 Task: Send an email with the signature Austin King with the subject 'Job application submission' and the message 'I am pleased to inform you that your request has been approved.' from softage.1@softage.net to softage.7@softage.net and softage.8@softage.net with an attached document Employee_handbook.docx
Action: Mouse moved to (96, 117)
Screenshot: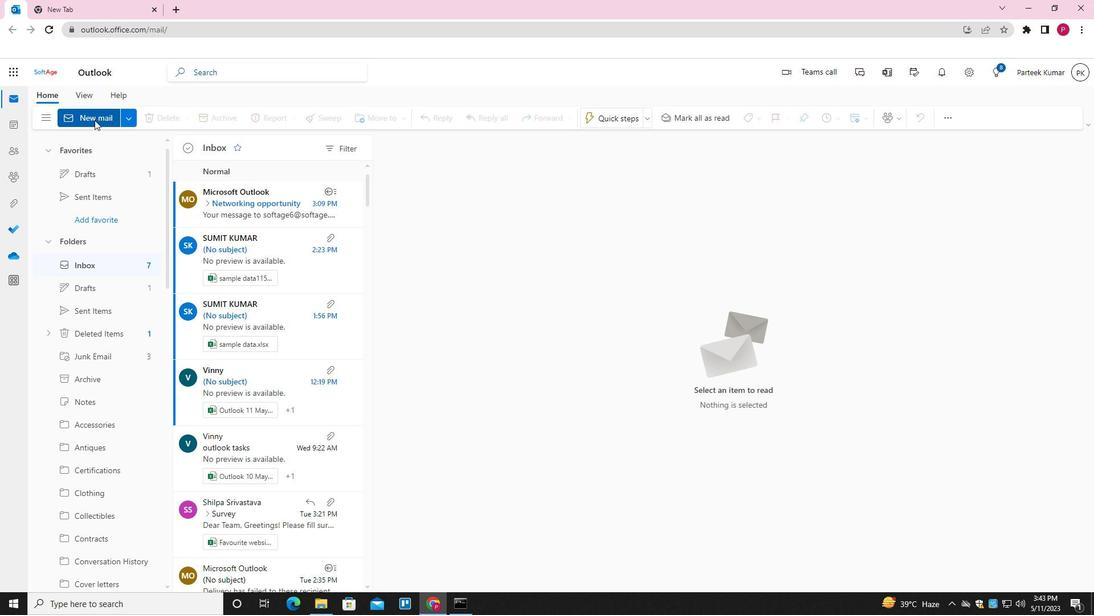 
Action: Mouse pressed left at (96, 117)
Screenshot: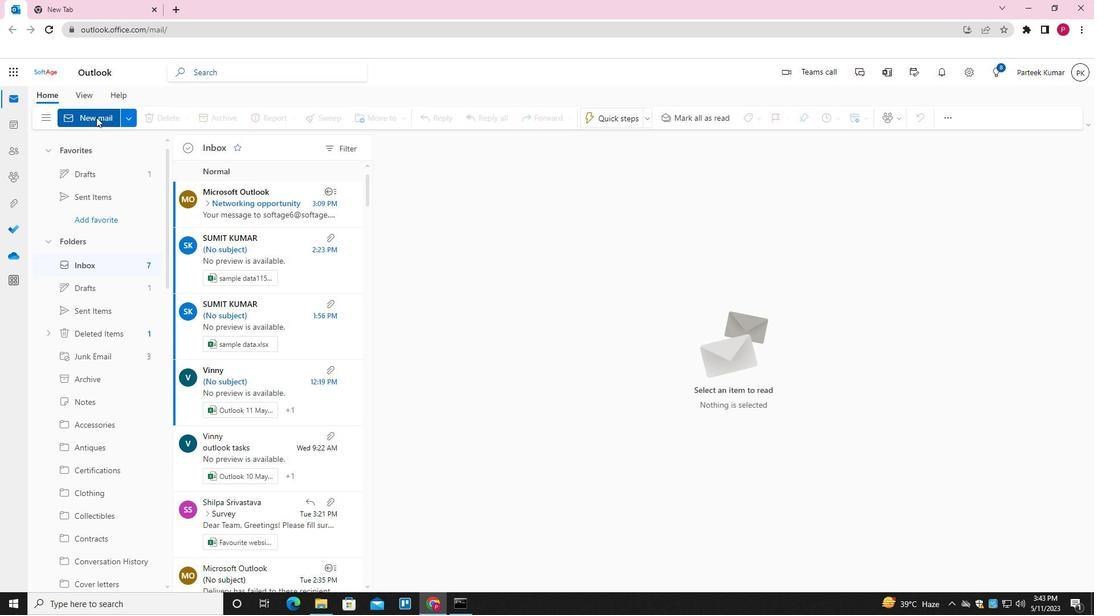 
Action: Mouse moved to (445, 274)
Screenshot: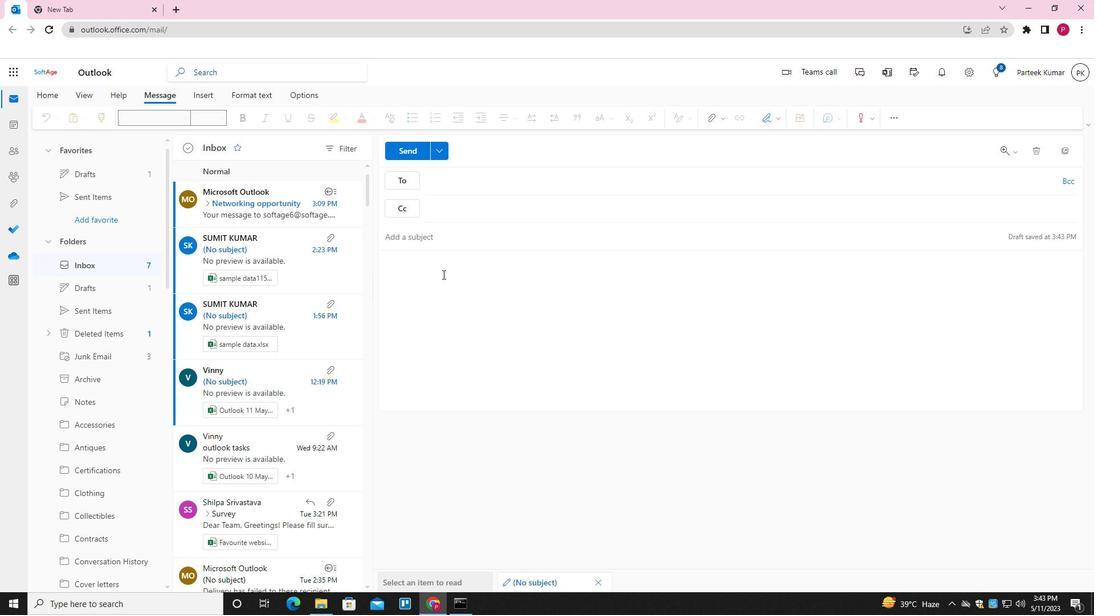 
Action: Mouse pressed left at (445, 274)
Screenshot: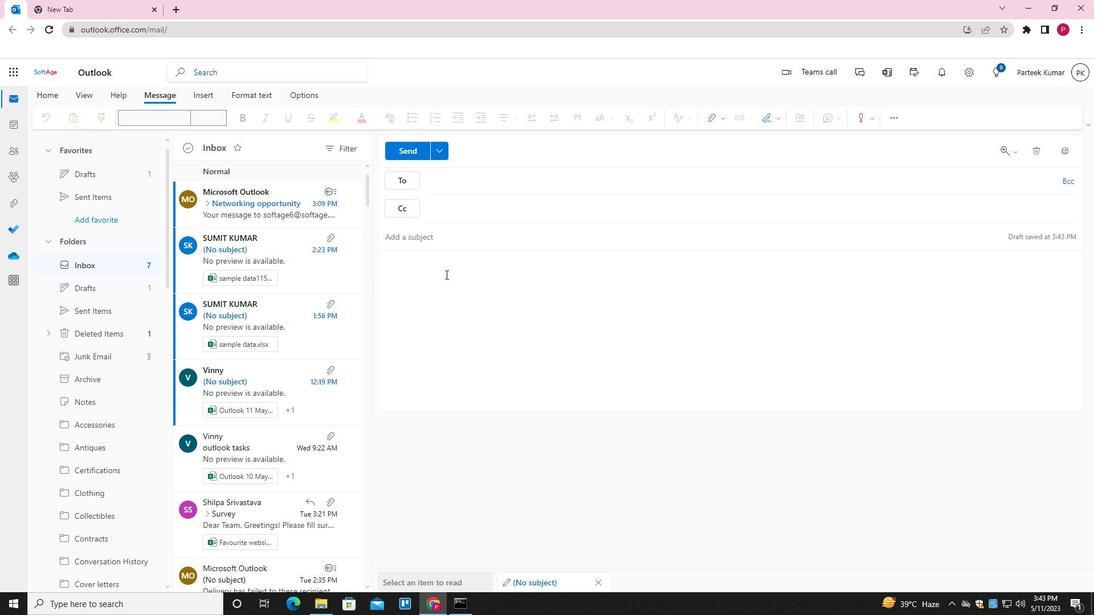 
Action: Mouse moved to (776, 118)
Screenshot: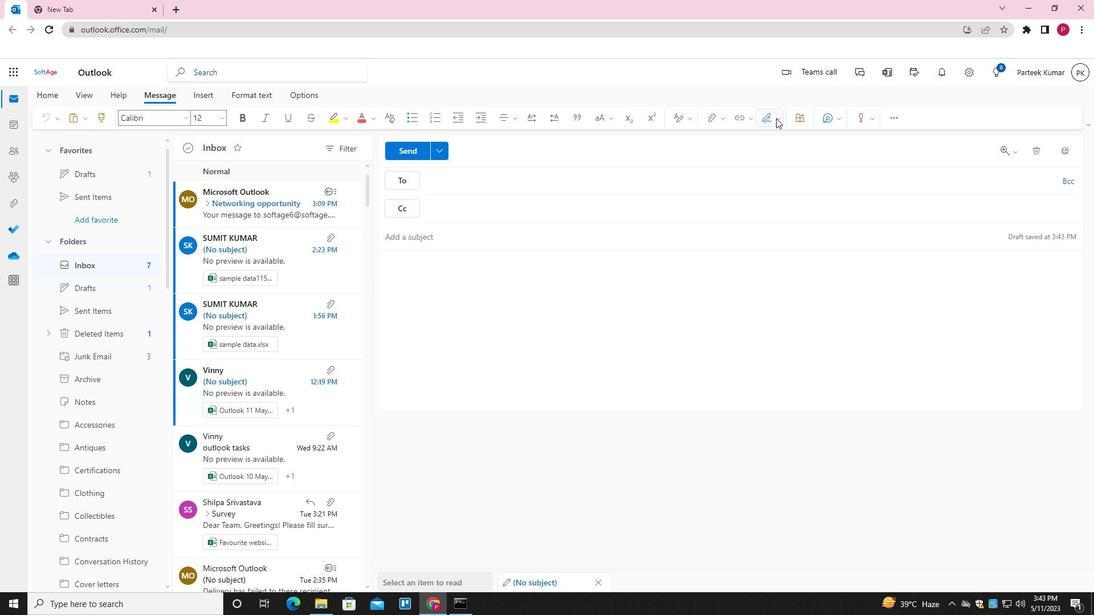 
Action: Mouse pressed left at (776, 118)
Screenshot: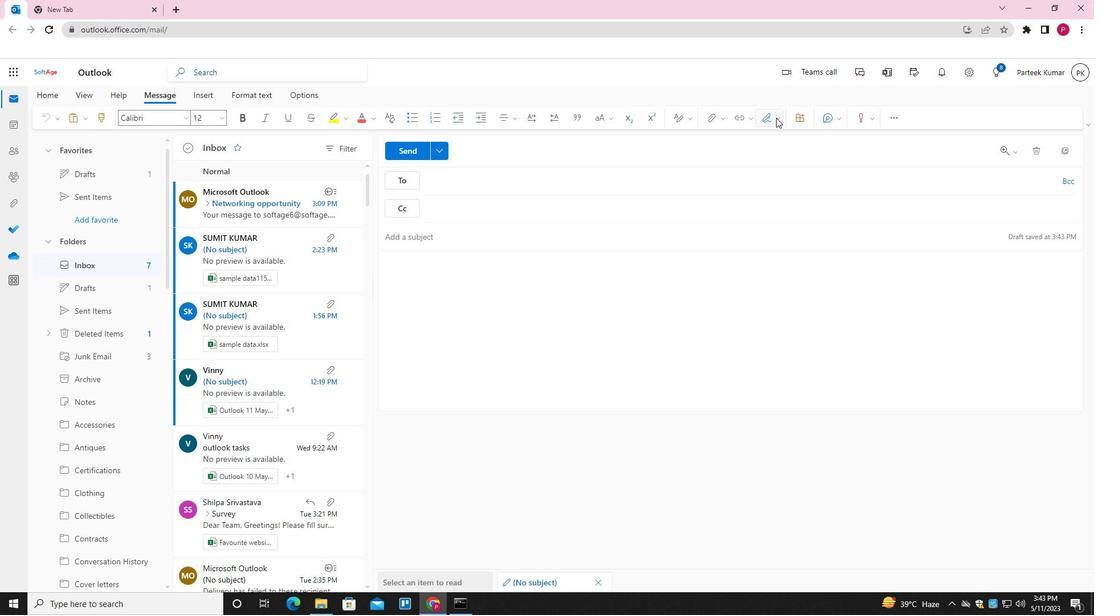 
Action: Mouse moved to (756, 168)
Screenshot: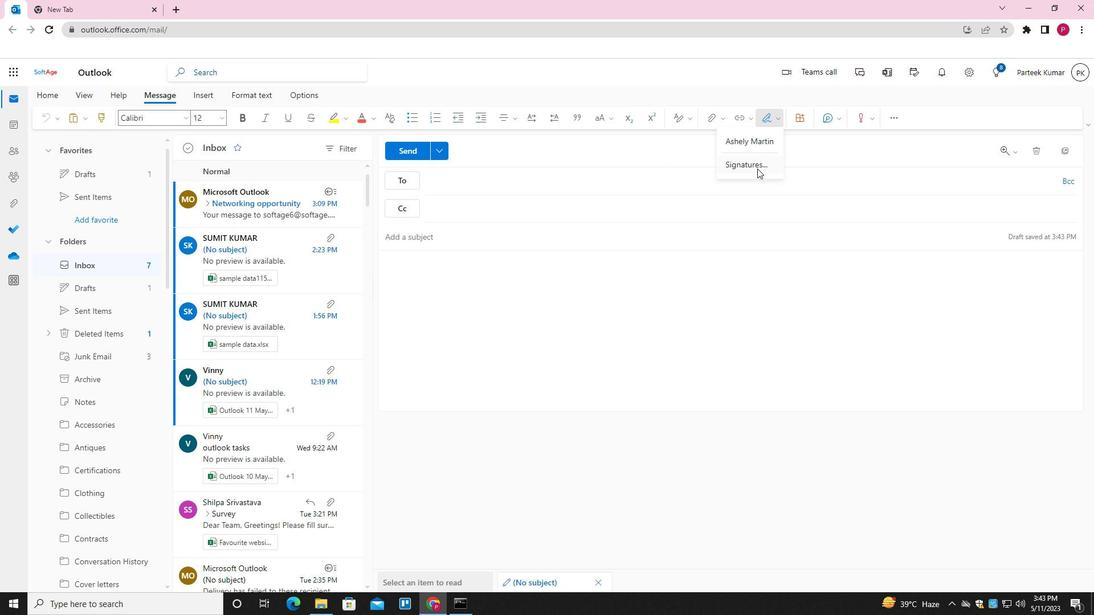 
Action: Mouse pressed left at (756, 168)
Screenshot: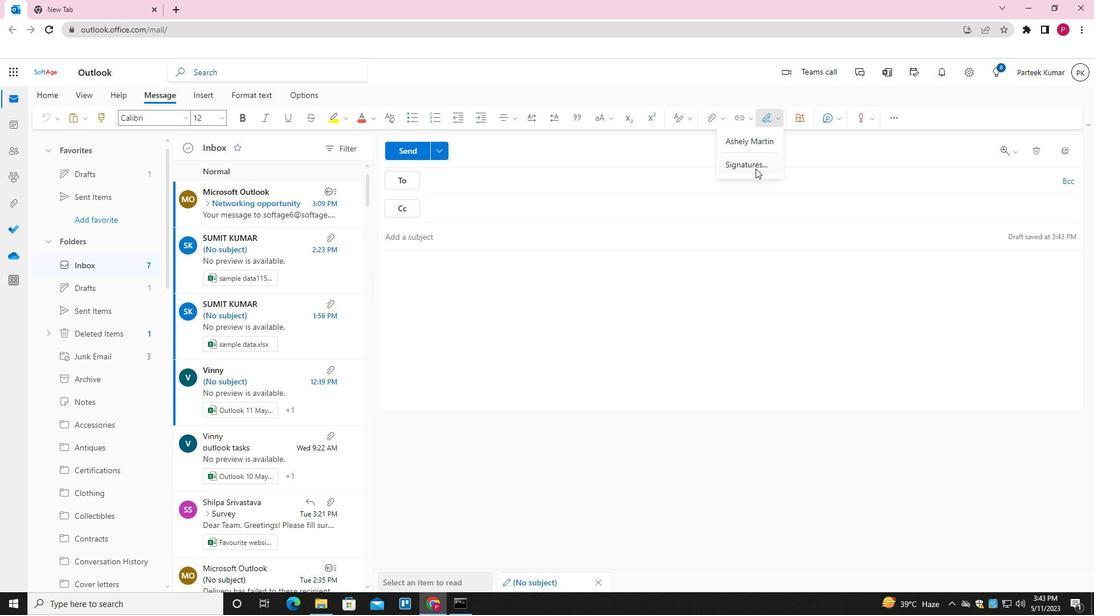 
Action: Mouse moved to (764, 206)
Screenshot: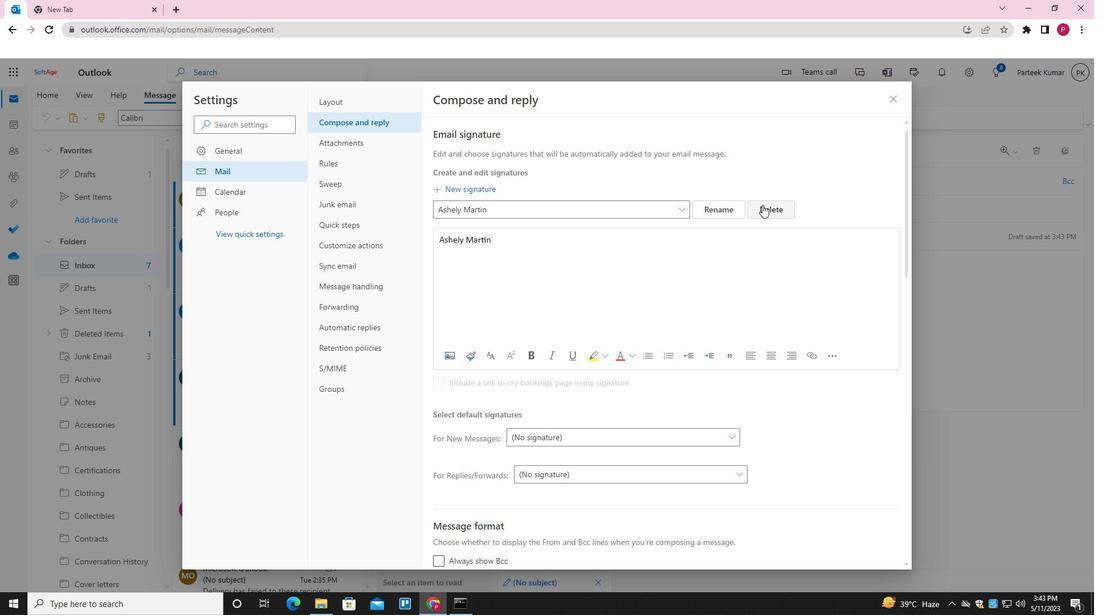 
Action: Mouse pressed left at (764, 206)
Screenshot: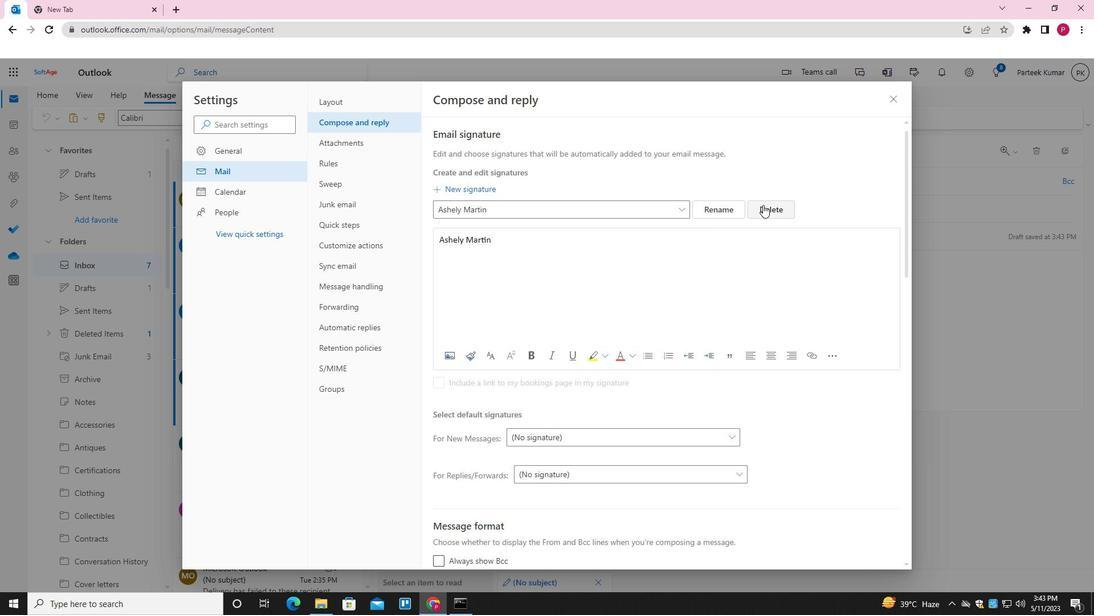 
Action: Mouse moved to (637, 210)
Screenshot: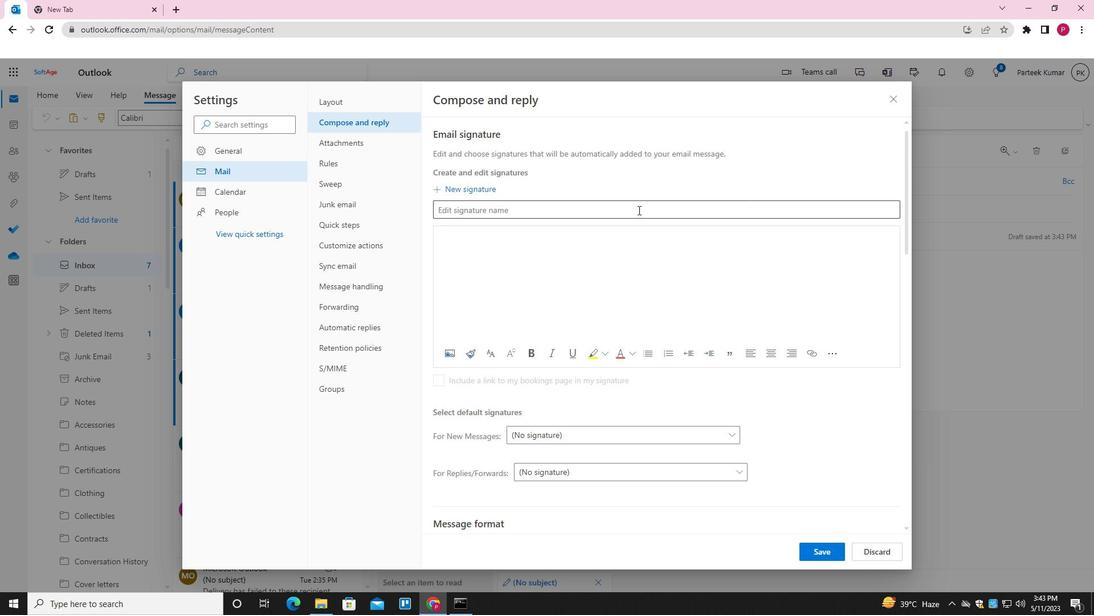 
Action: Mouse pressed left at (637, 210)
Screenshot: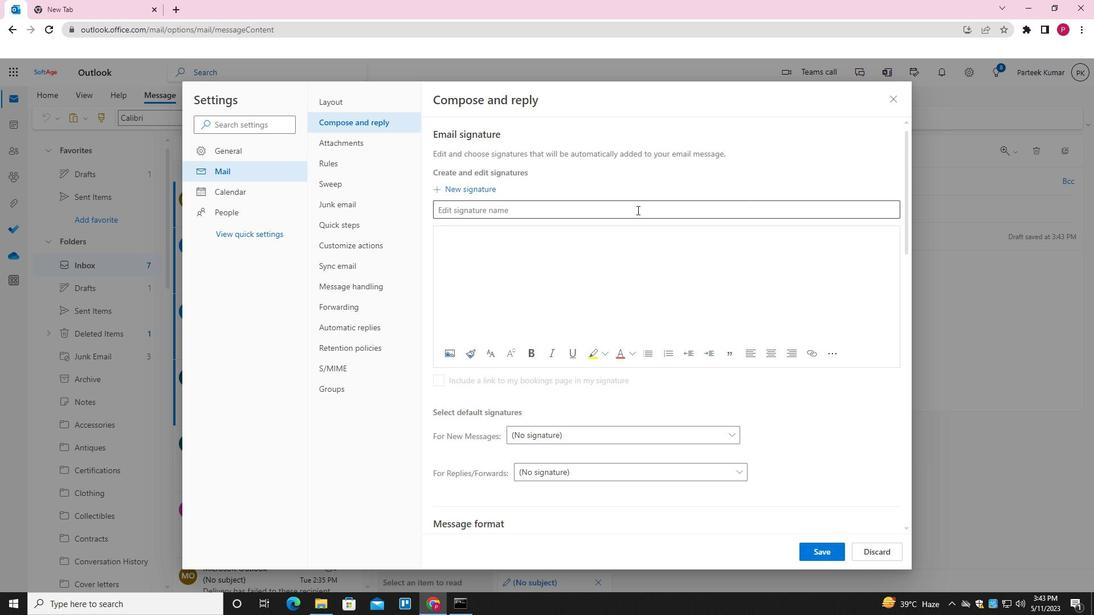 
Action: Key pressed <Key.shift>AUSTIN<Key.space><Key.shift>KING
Screenshot: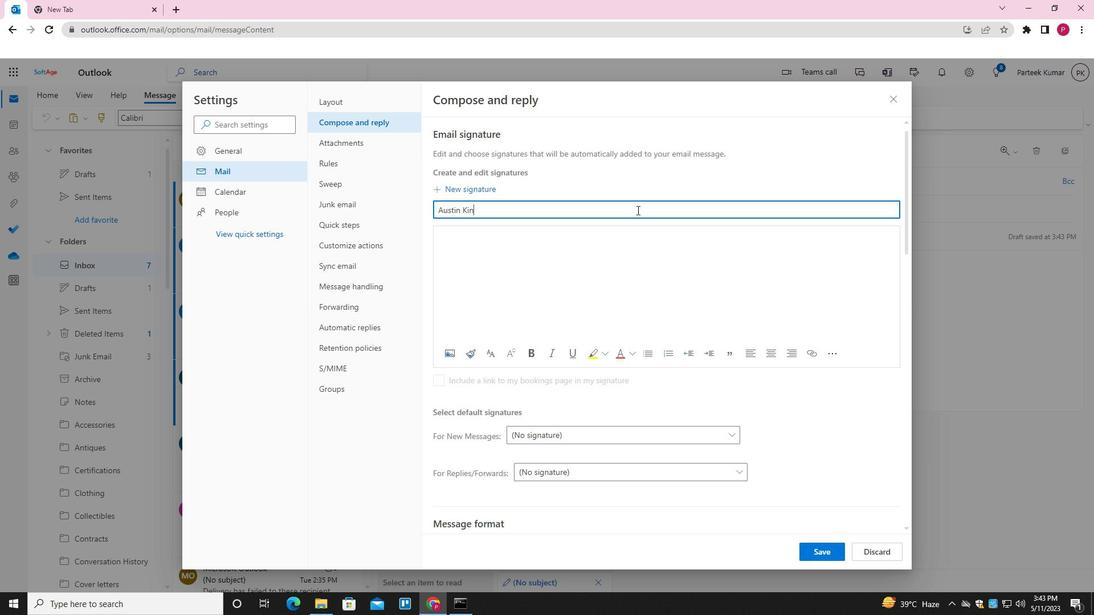 
Action: Mouse moved to (620, 256)
Screenshot: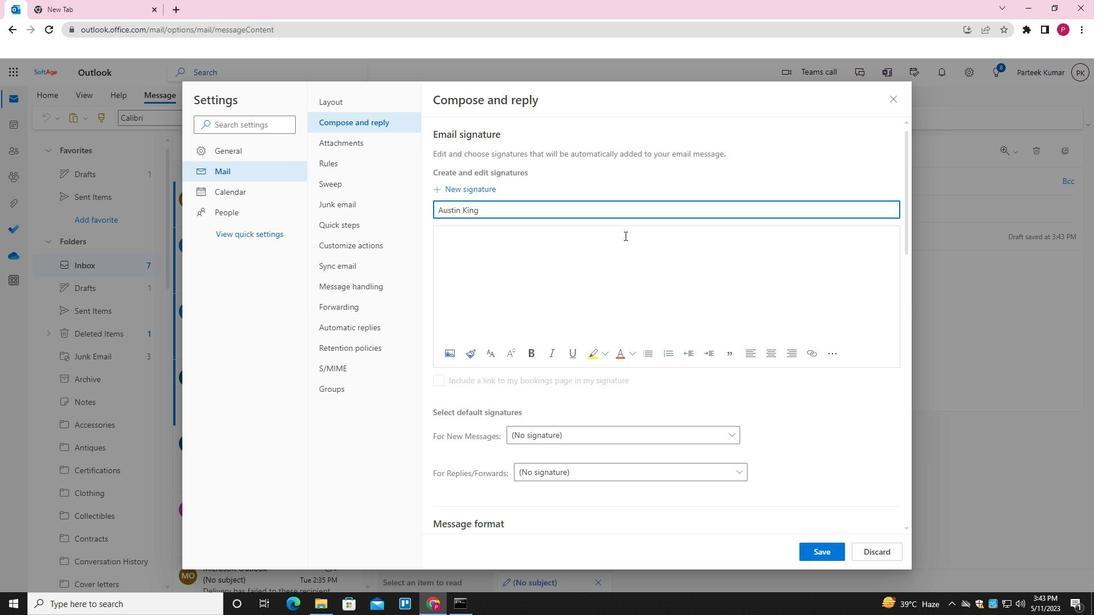 
Action: Mouse pressed left at (620, 256)
Screenshot: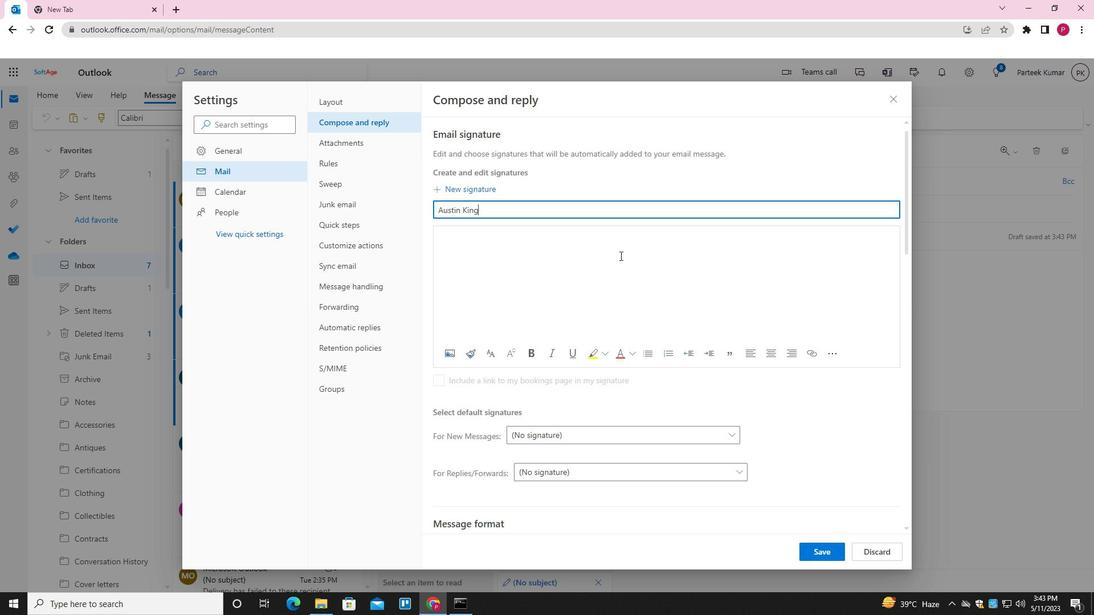 
Action: Mouse moved to (620, 260)
Screenshot: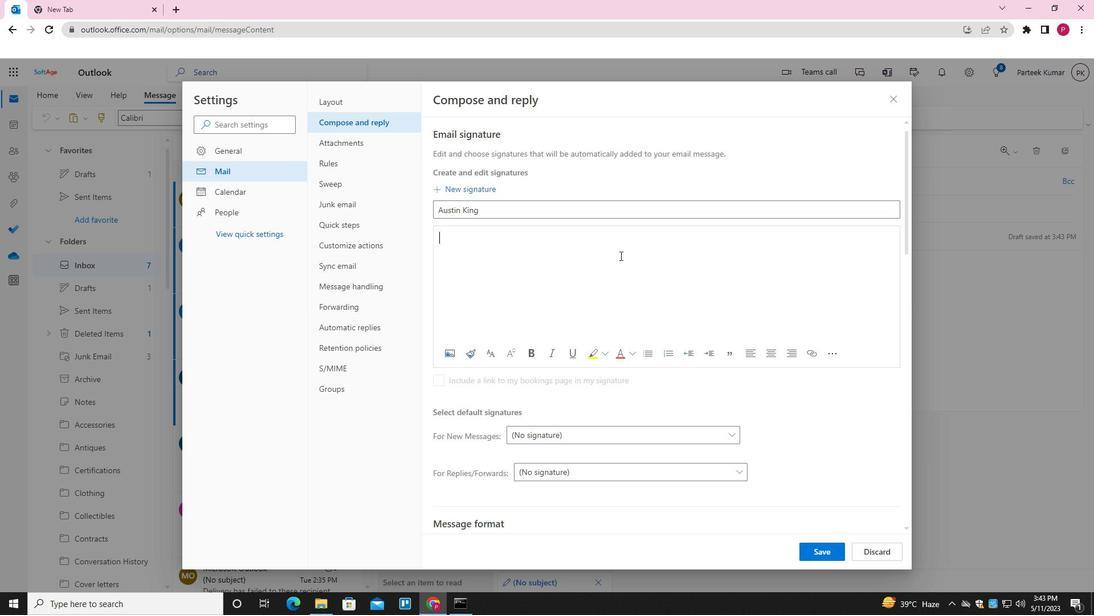 
Action: Key pressed <Key.shift>AUSTIN<Key.space><Key.shift>KING
Screenshot: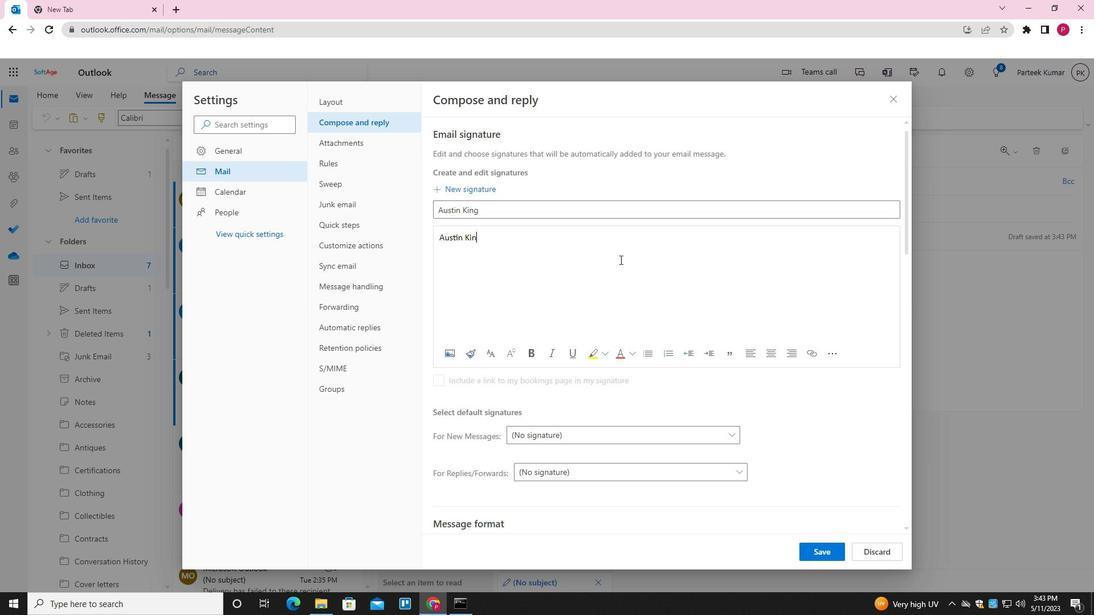 
Action: Mouse moved to (828, 554)
Screenshot: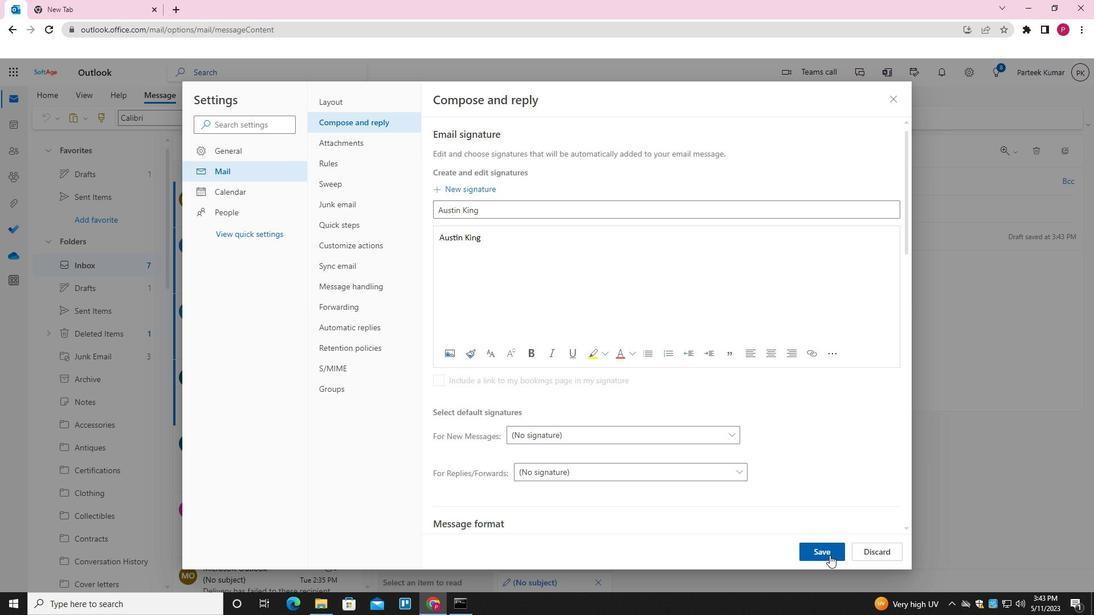 
Action: Mouse pressed left at (828, 554)
Screenshot: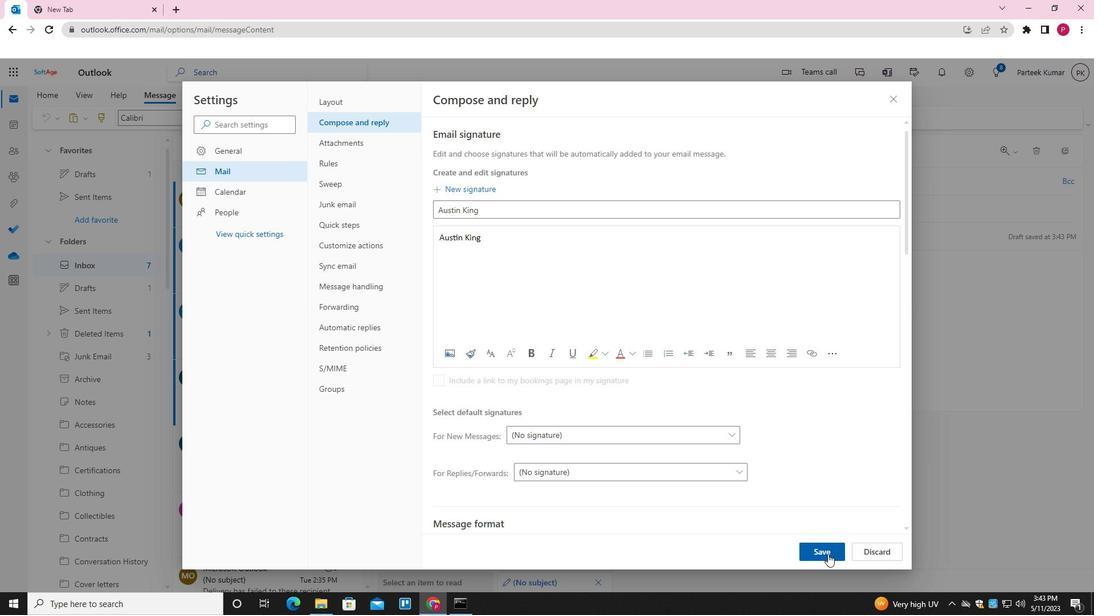 
Action: Mouse moved to (895, 100)
Screenshot: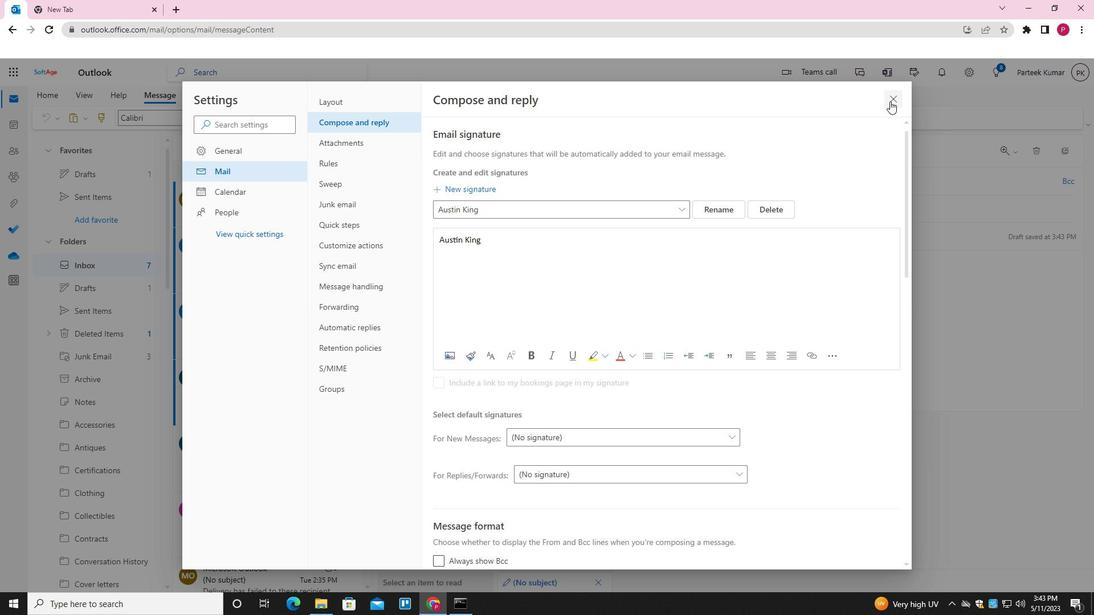 
Action: Mouse pressed left at (895, 100)
Screenshot: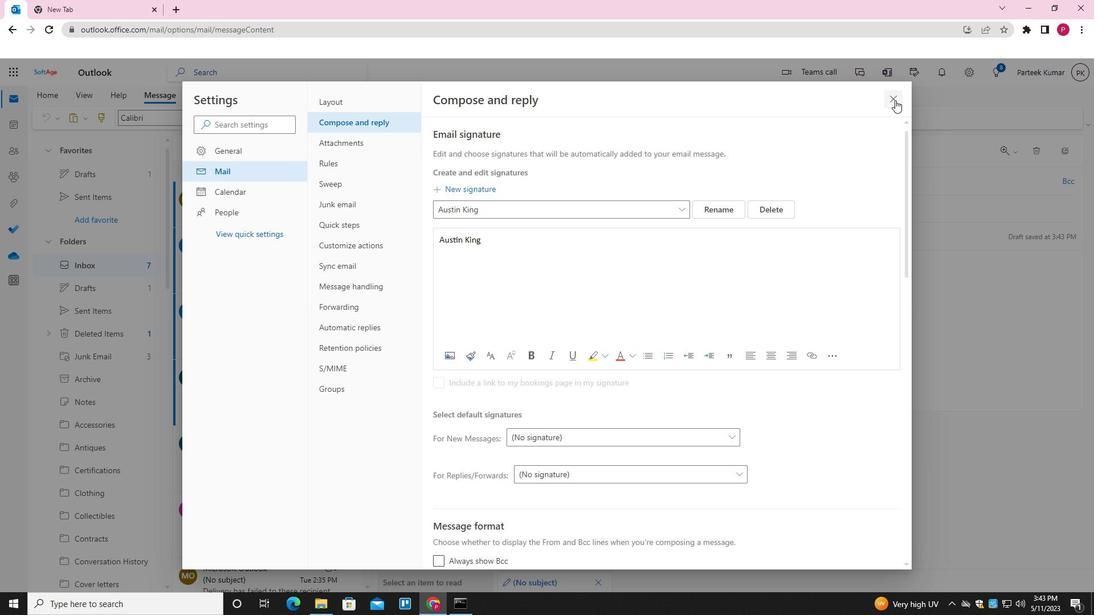 
Action: Mouse moved to (570, 309)
Screenshot: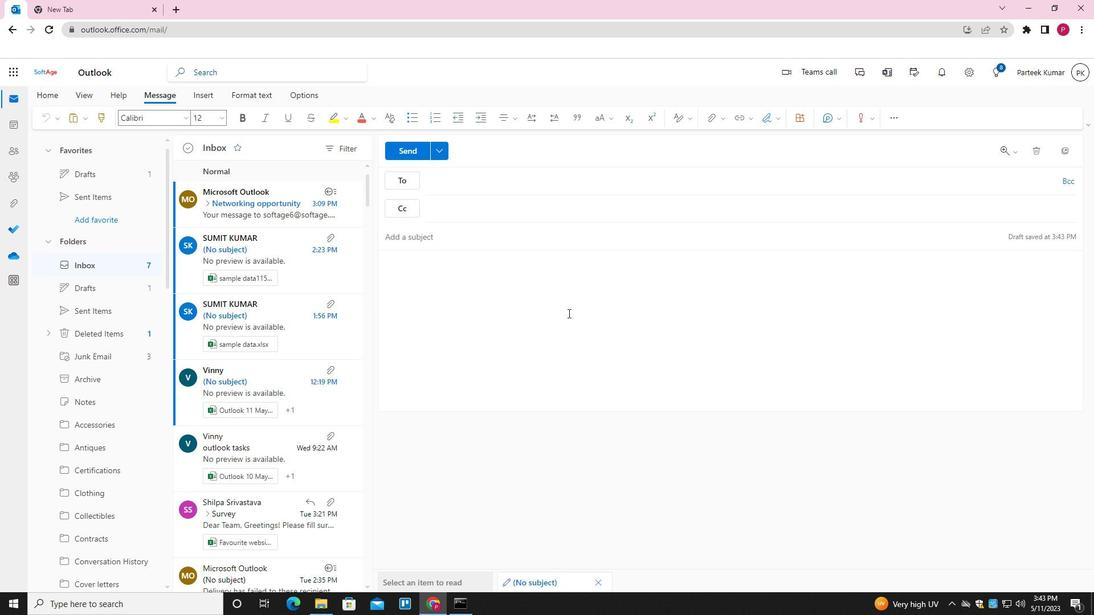 
Action: Mouse pressed left at (570, 309)
Screenshot: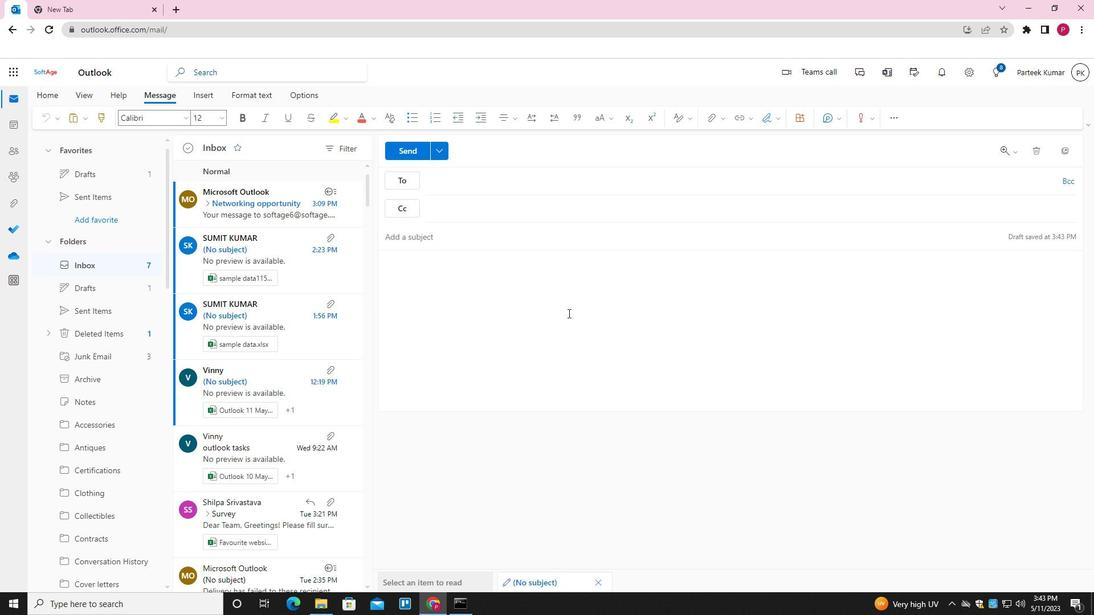 
Action: Mouse moved to (776, 119)
Screenshot: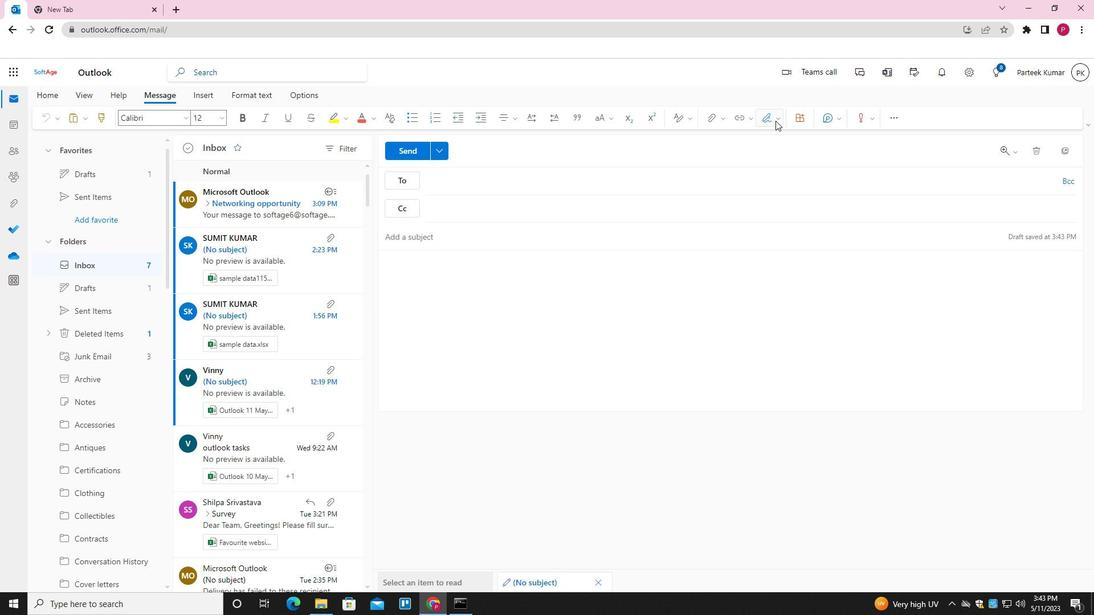 
Action: Mouse pressed left at (776, 119)
Screenshot: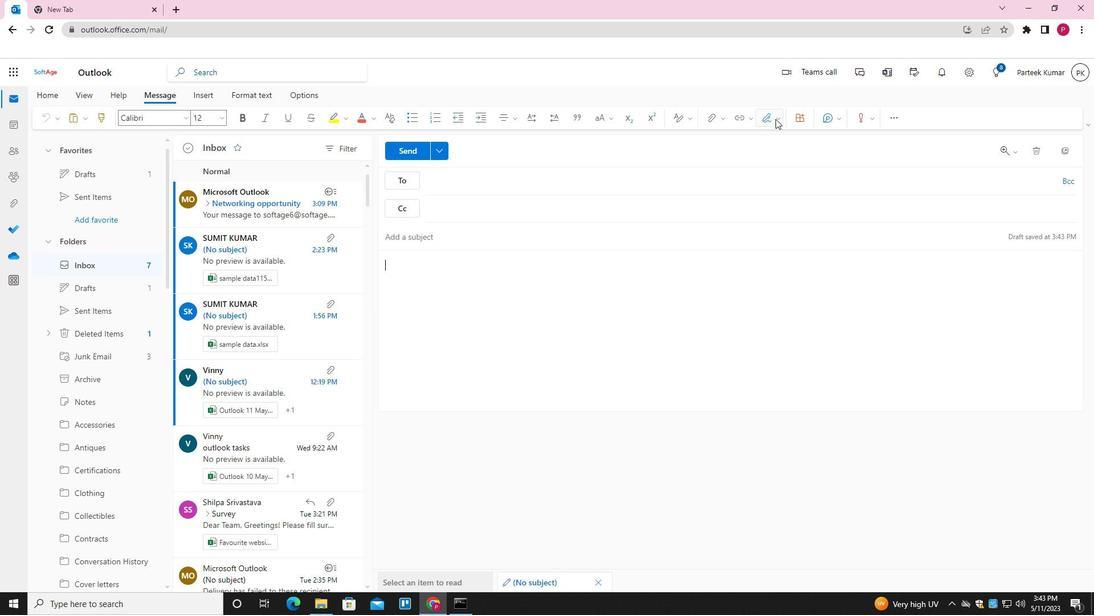 
Action: Mouse moved to (753, 142)
Screenshot: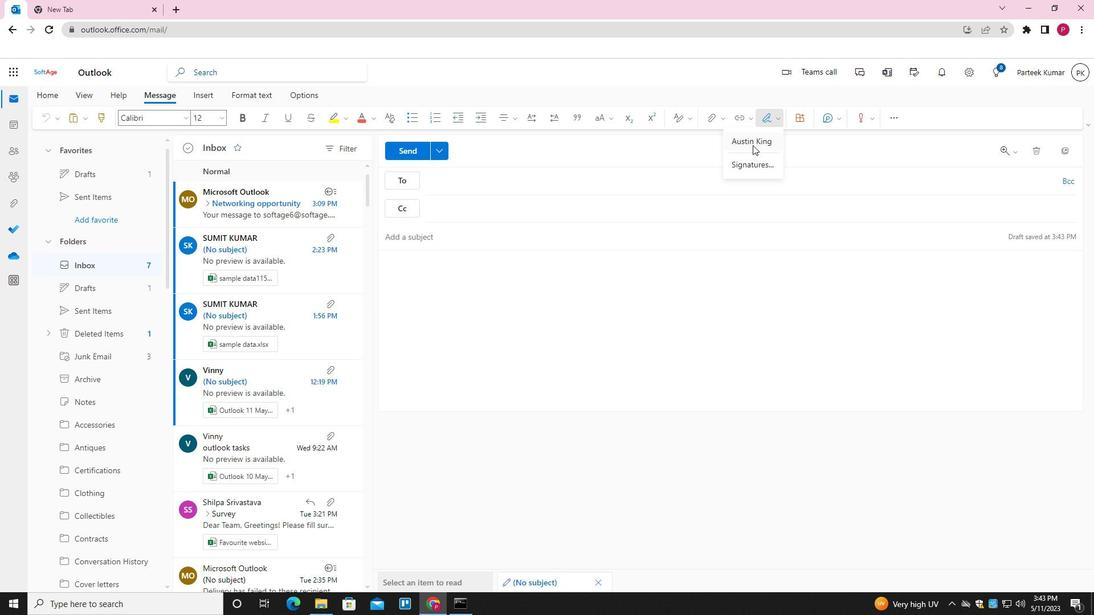 
Action: Mouse pressed left at (753, 142)
Screenshot: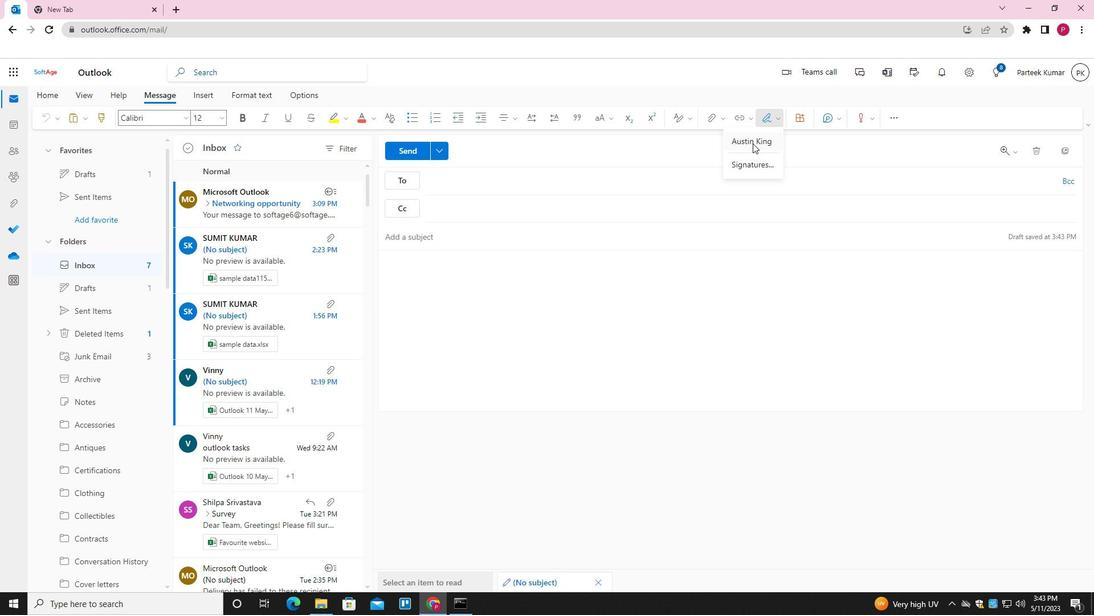 
Action: Mouse moved to (463, 234)
Screenshot: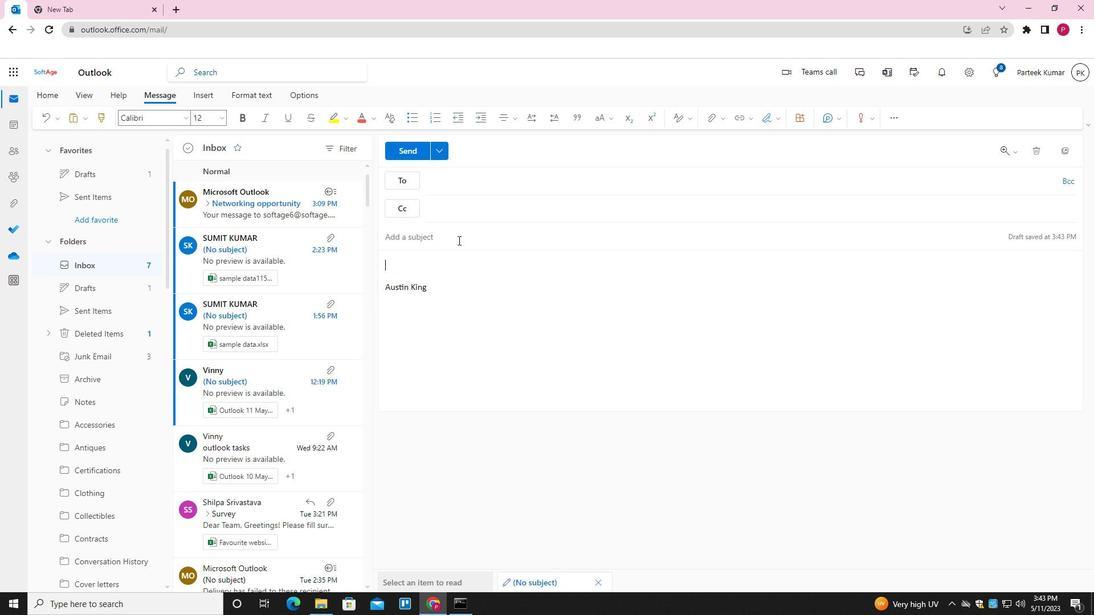 
Action: Mouse pressed left at (463, 234)
Screenshot: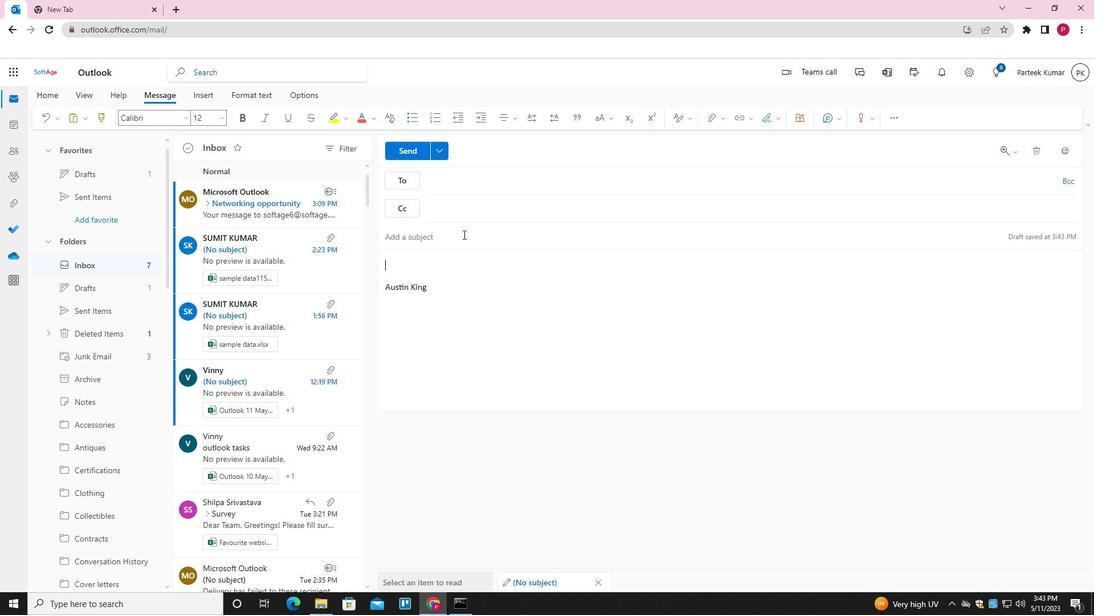
Action: Key pressed JOB<Key.space>APPLICATION<Key.space>SUBMISSION
Screenshot: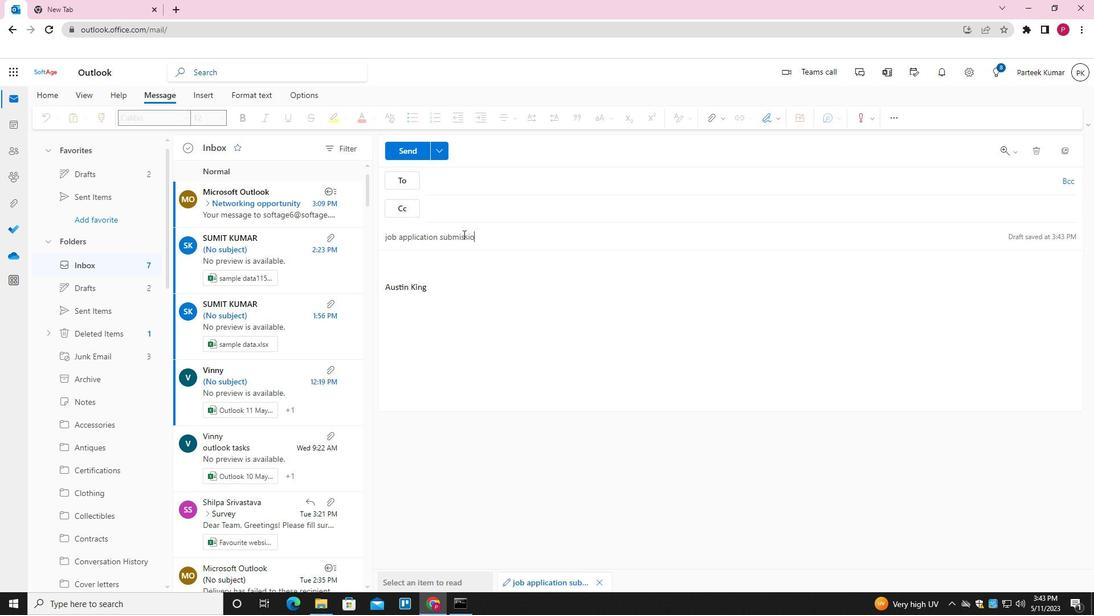 
Action: Mouse moved to (447, 263)
Screenshot: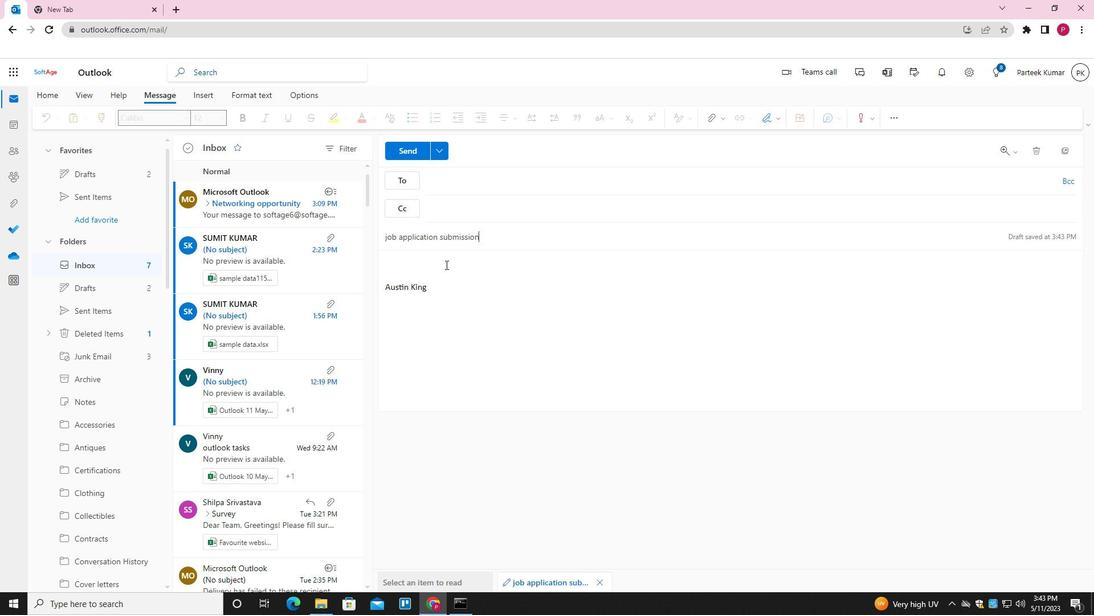 
Action: Mouse pressed left at (447, 263)
Screenshot: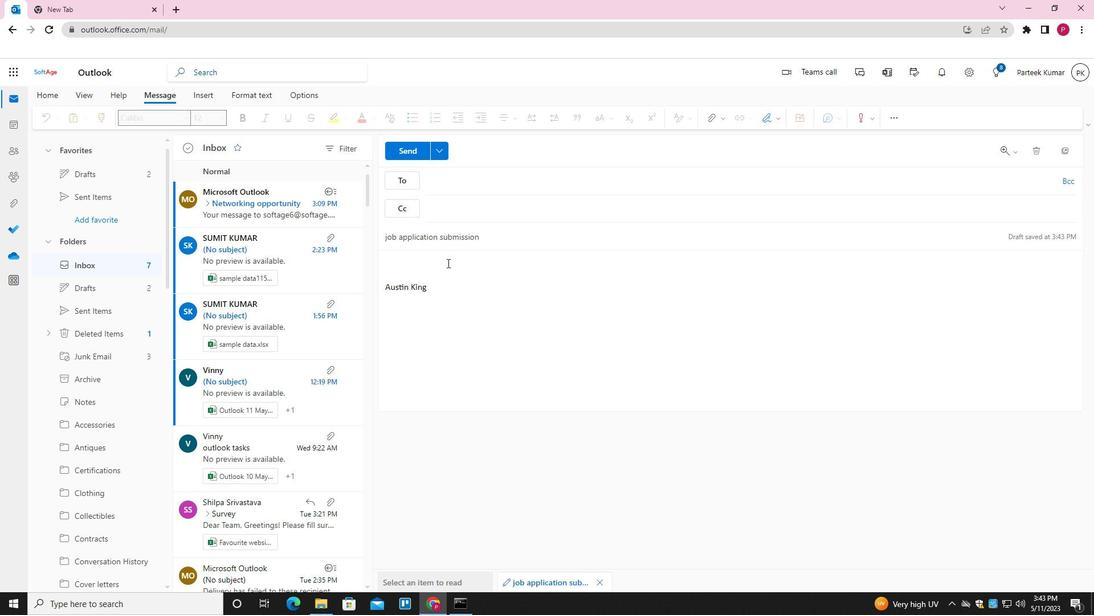 
Action: Key pressed <Key.shift>I<Key.space>AM<Key.space>PLEASED<Key.space>T<Key.space><Key.backspace>O<Key.space>INFORM<Key.space>YOU<Key.space>THAT<Key.space>YOUR<Key.space>REQUEST<Key.space>HAS<Key.space>BEEN<Key.space>APPROVED
Screenshot: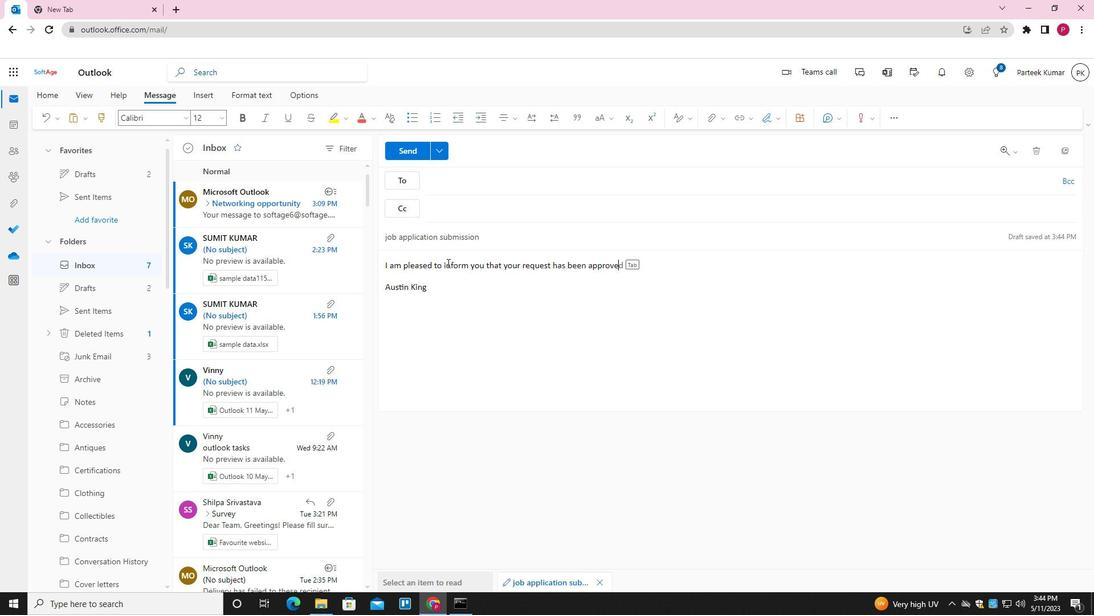 
Action: Mouse moved to (476, 179)
Screenshot: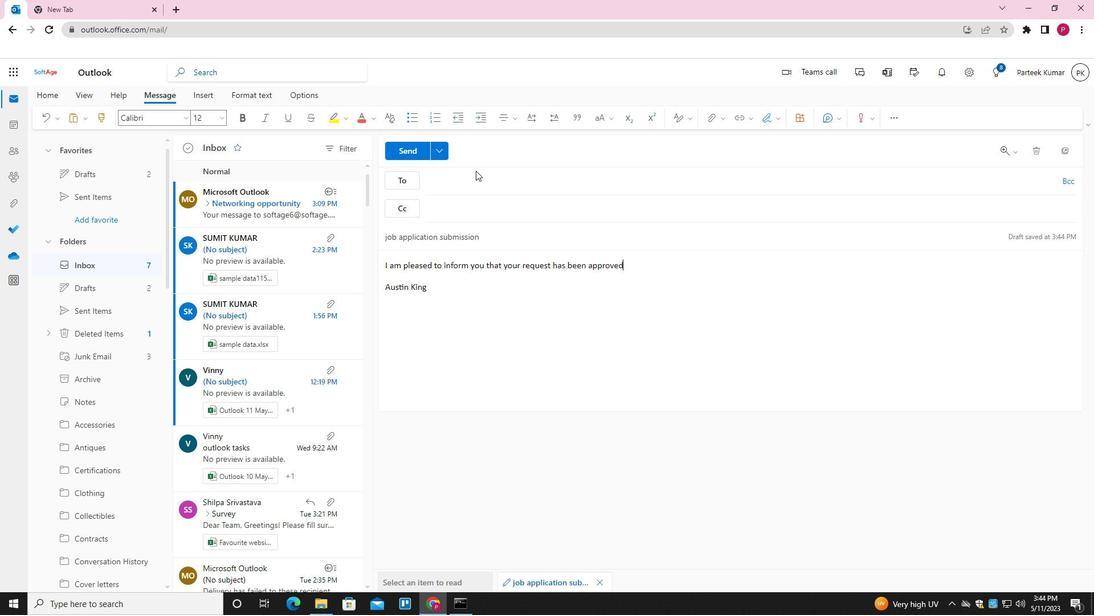 
Action: Mouse pressed left at (476, 179)
Screenshot: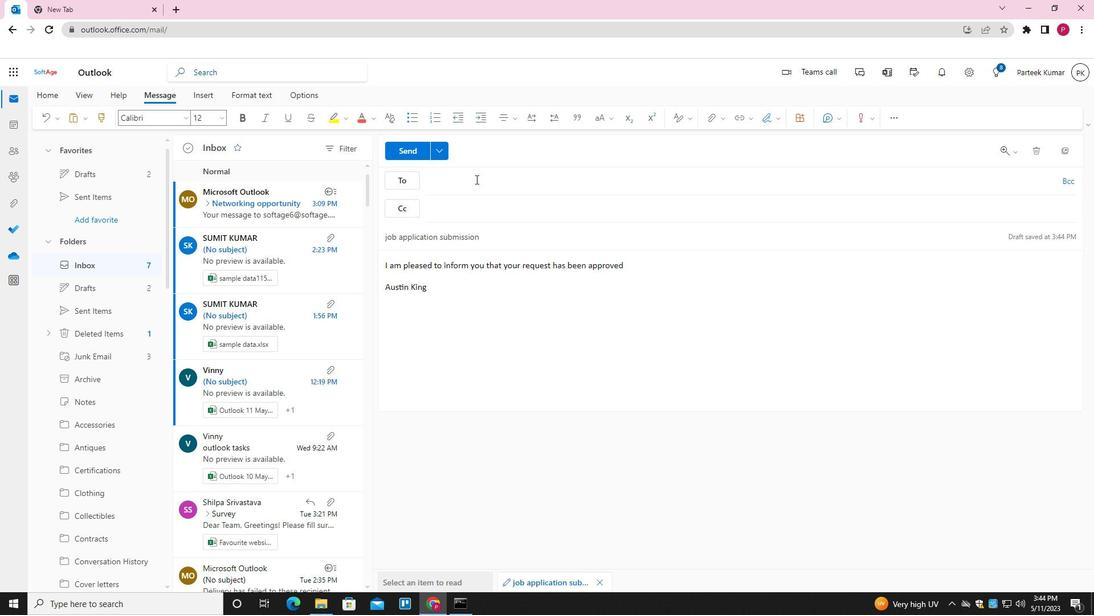 
Action: Key pressed <Key.shift>SOFTAGE.7<Key.shift>@SOFTAGE.NET<Key.enter>SOFTAGE.8<Key.shift>@SOFTAGE.NET<Key.enter>
Screenshot: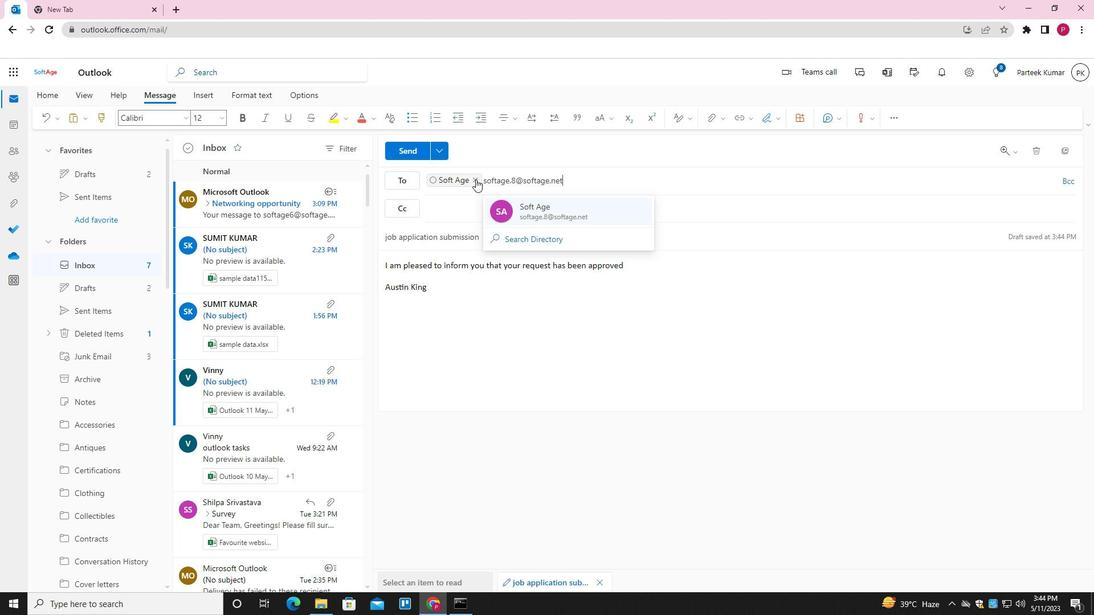 
Action: Mouse moved to (715, 118)
Screenshot: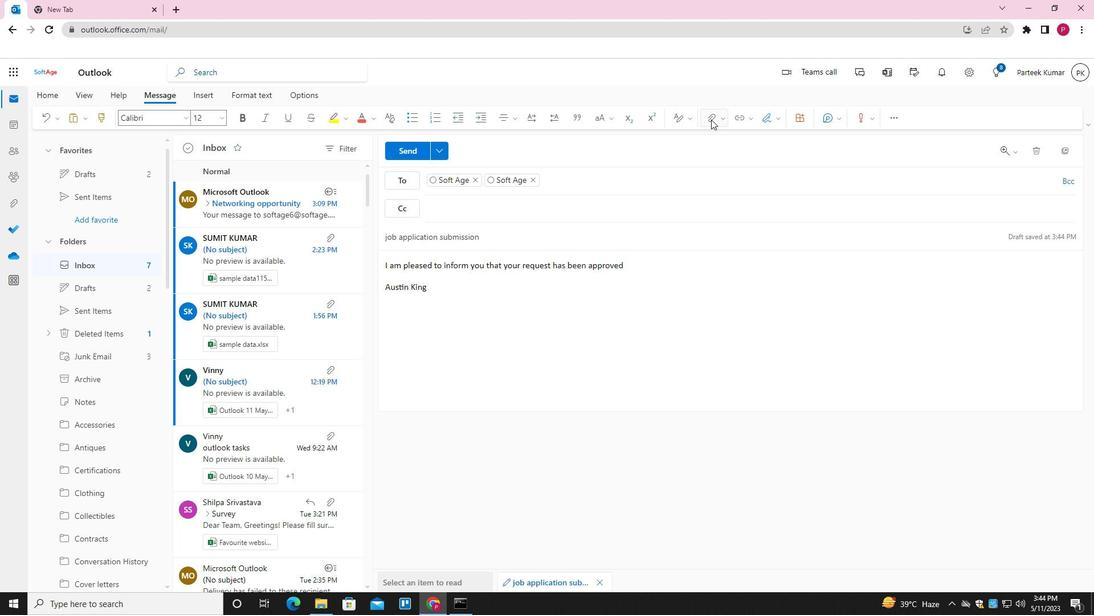 
Action: Mouse pressed left at (715, 118)
Screenshot: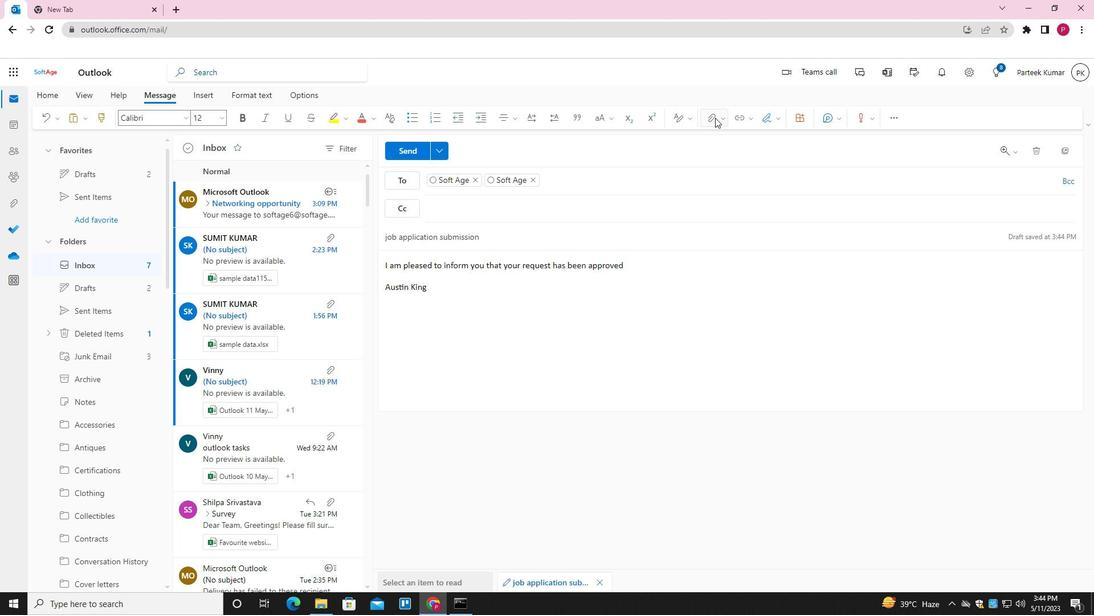 
Action: Mouse moved to (685, 139)
Screenshot: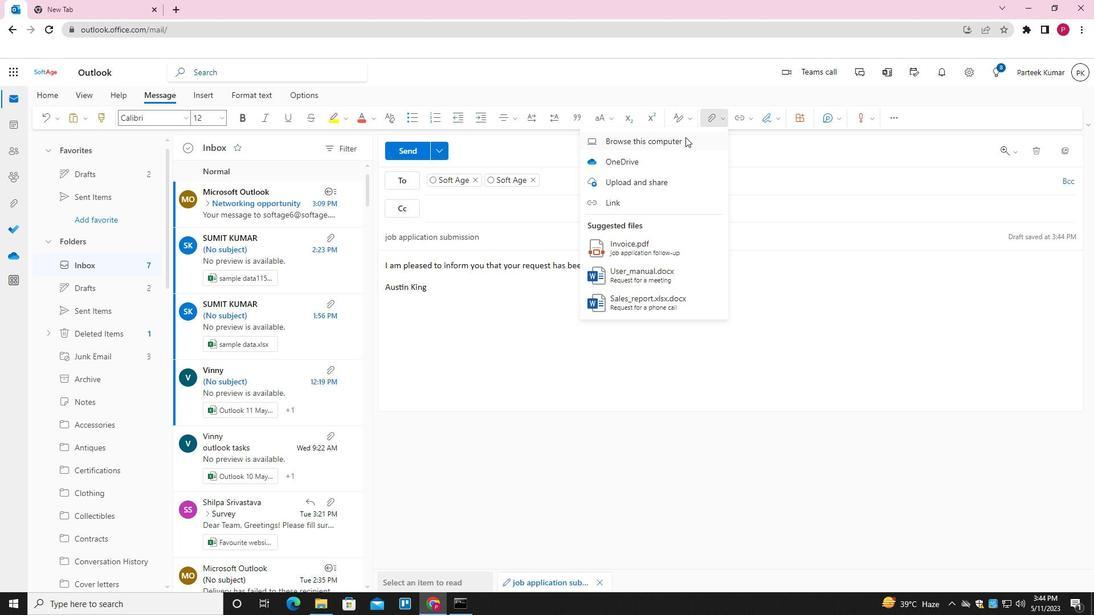 
Action: Mouse pressed left at (685, 139)
Screenshot: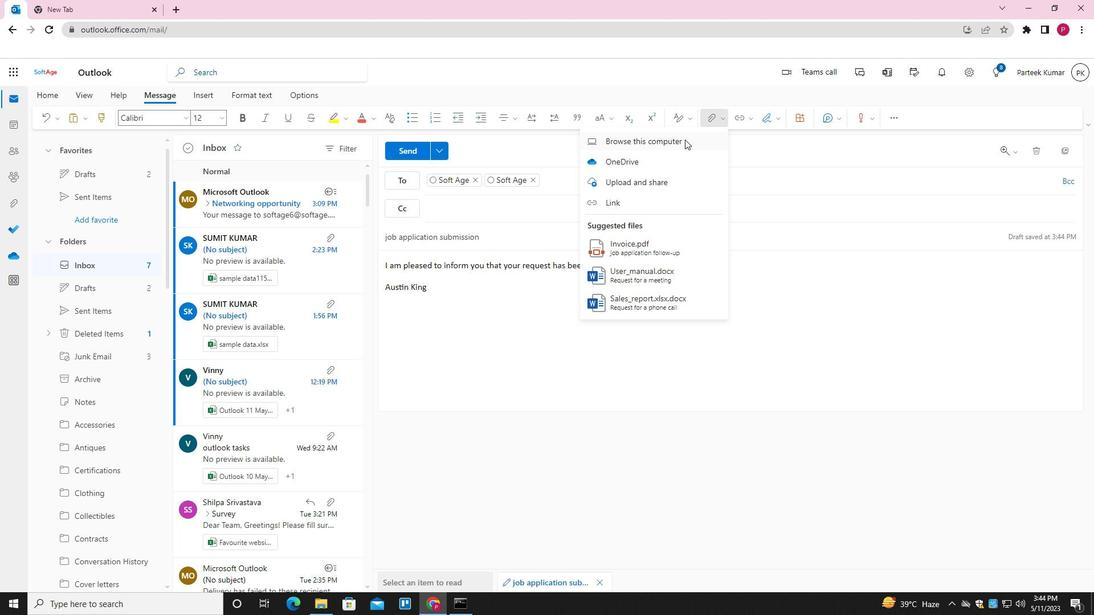 
Action: Mouse moved to (216, 84)
Screenshot: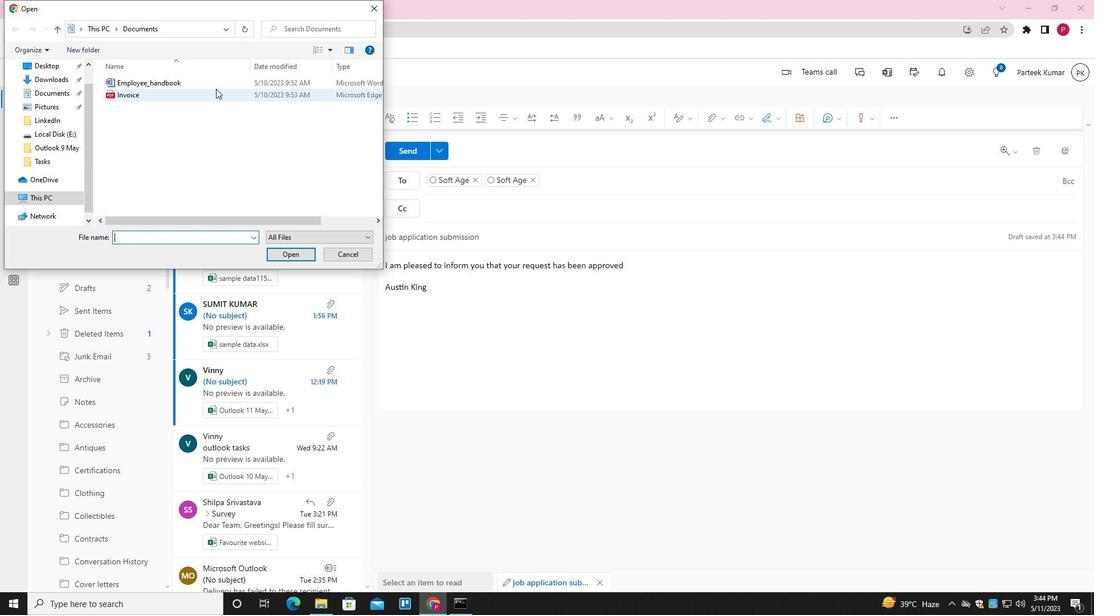 
Action: Mouse pressed left at (216, 84)
Screenshot: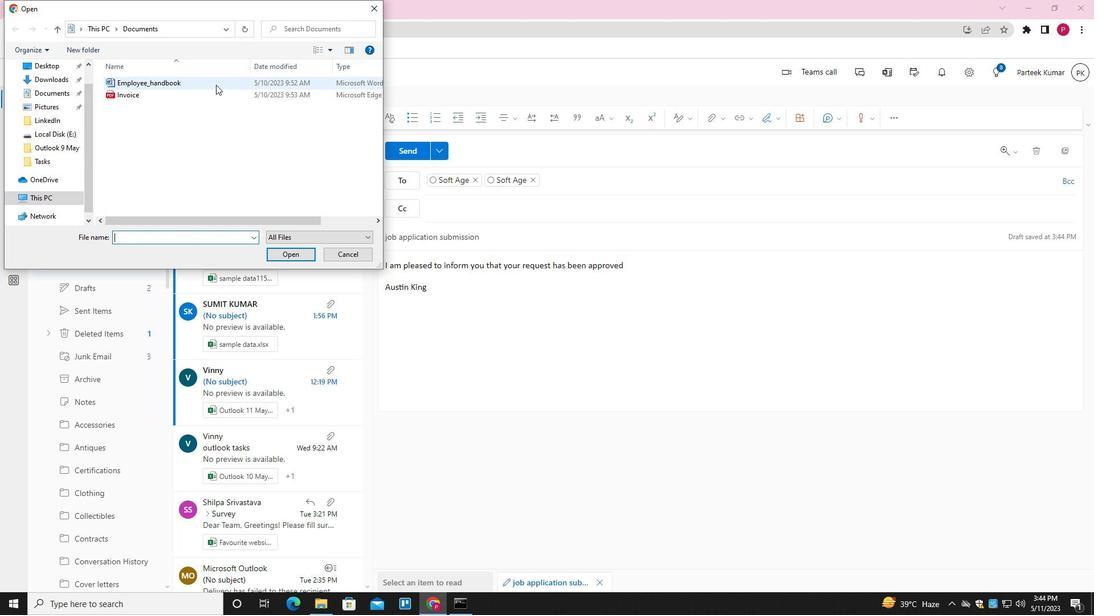 
Action: Mouse moved to (294, 258)
Screenshot: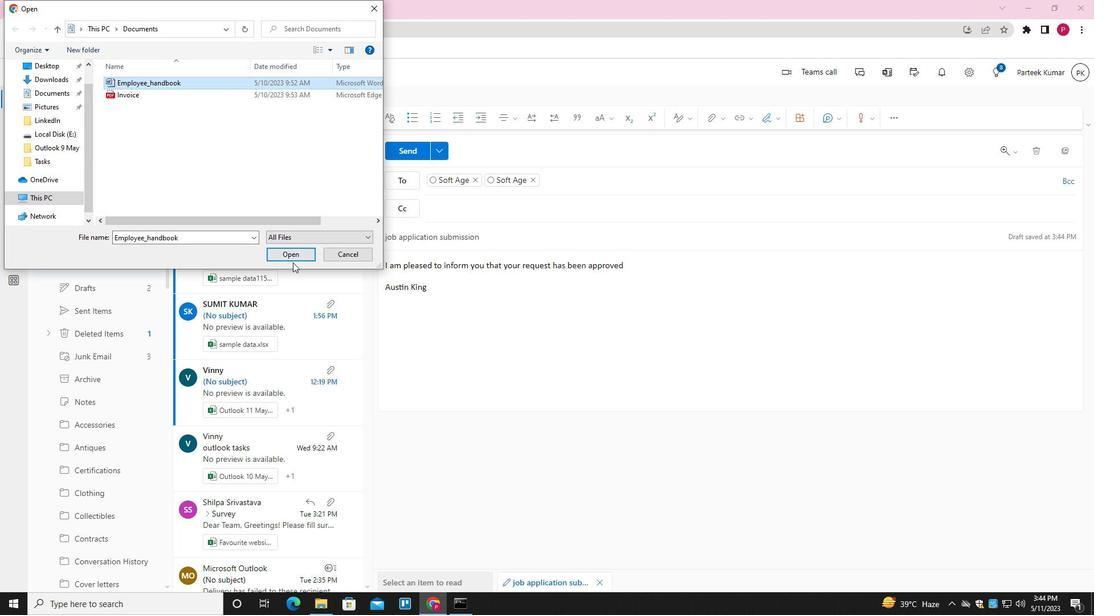 
Action: Mouse pressed left at (294, 258)
Screenshot: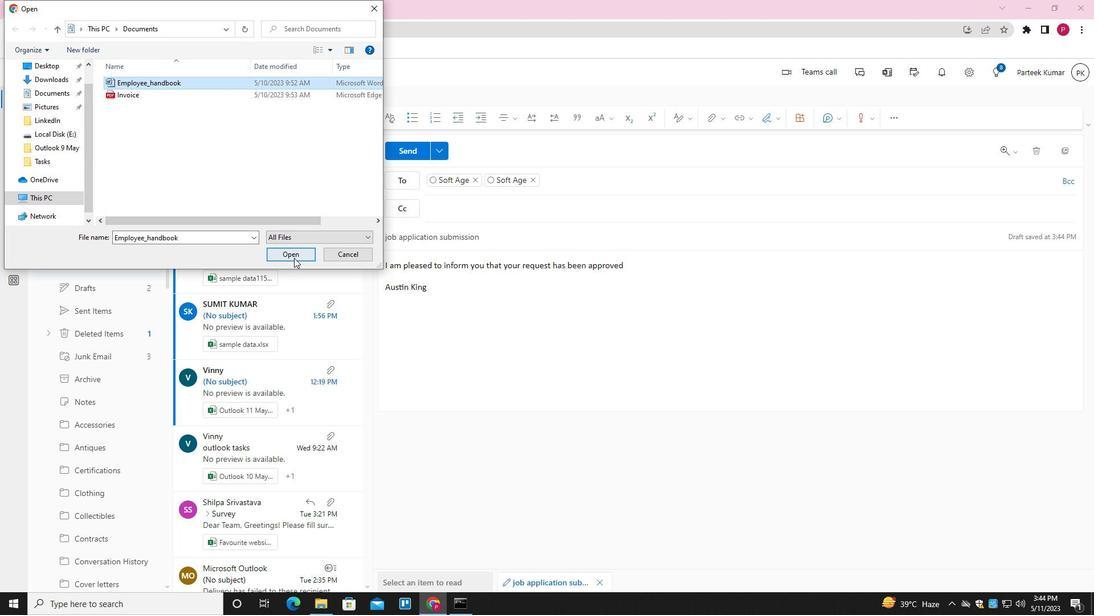 
Action: Mouse moved to (413, 150)
Screenshot: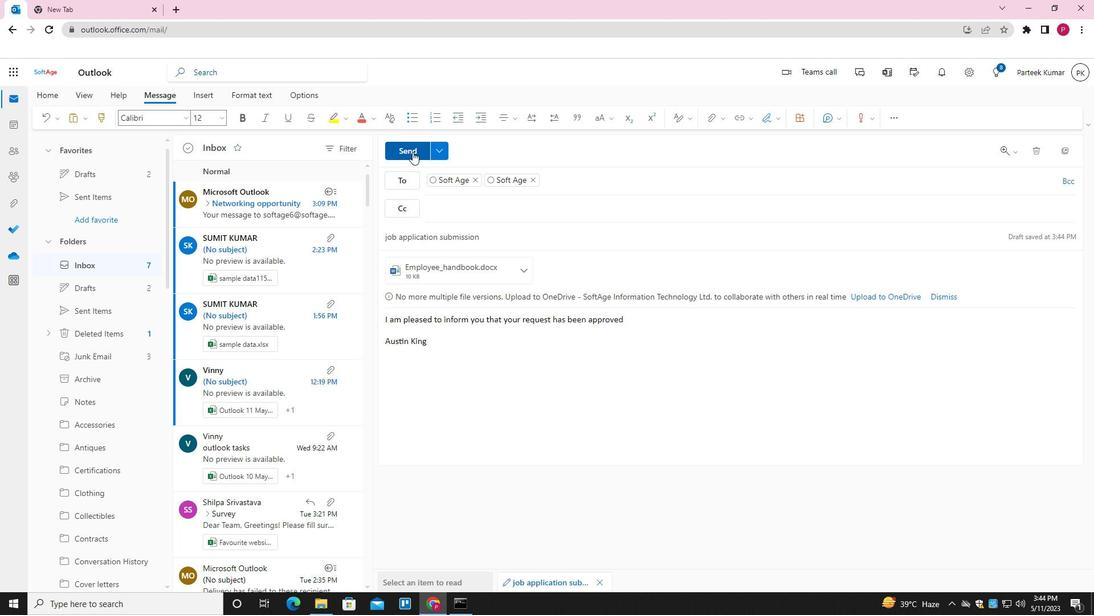 
Action: Mouse pressed left at (413, 150)
Screenshot: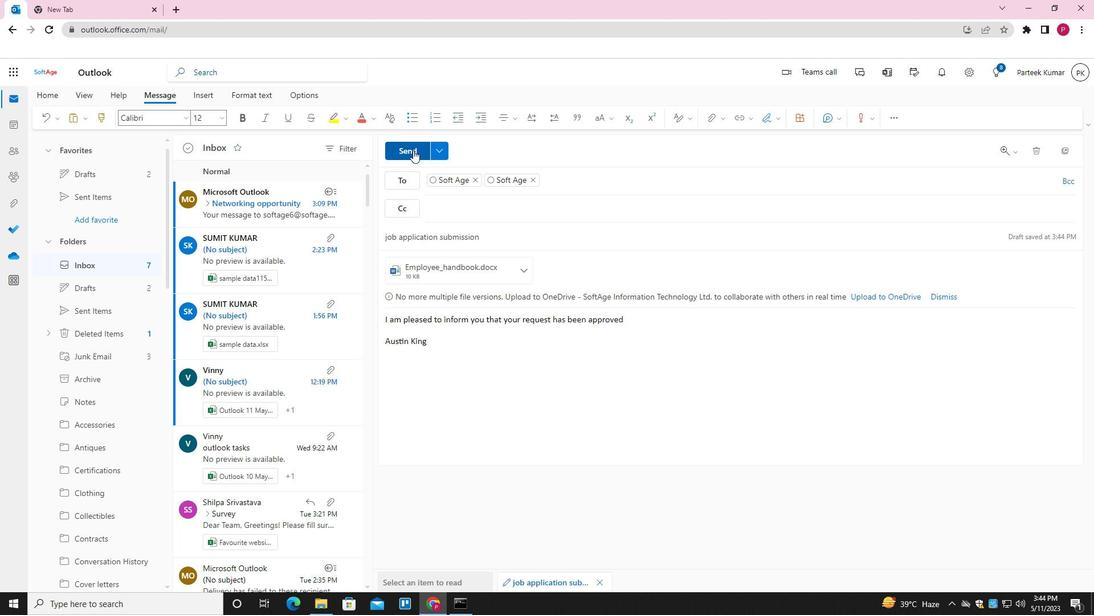 
